 Task: Archive the card and delete it.
Action: Mouse moved to (653, 191)
Screenshot: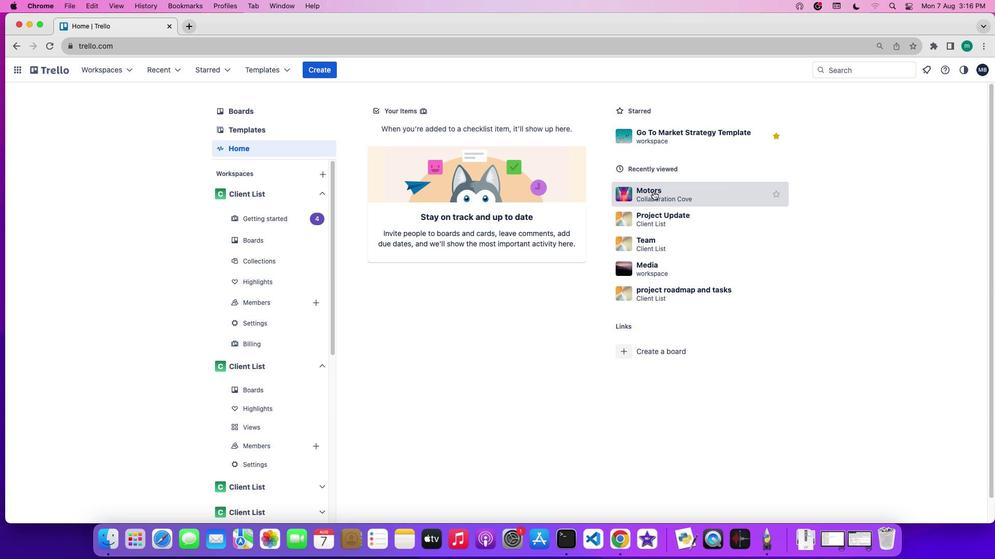 
Action: Mouse pressed left at (653, 191)
Screenshot: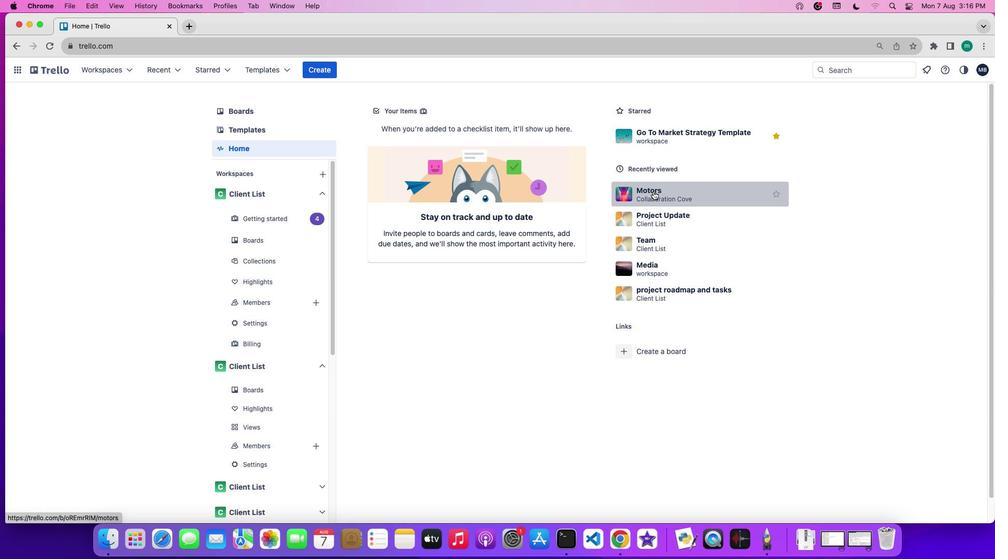 
Action: Mouse moved to (149, 167)
Screenshot: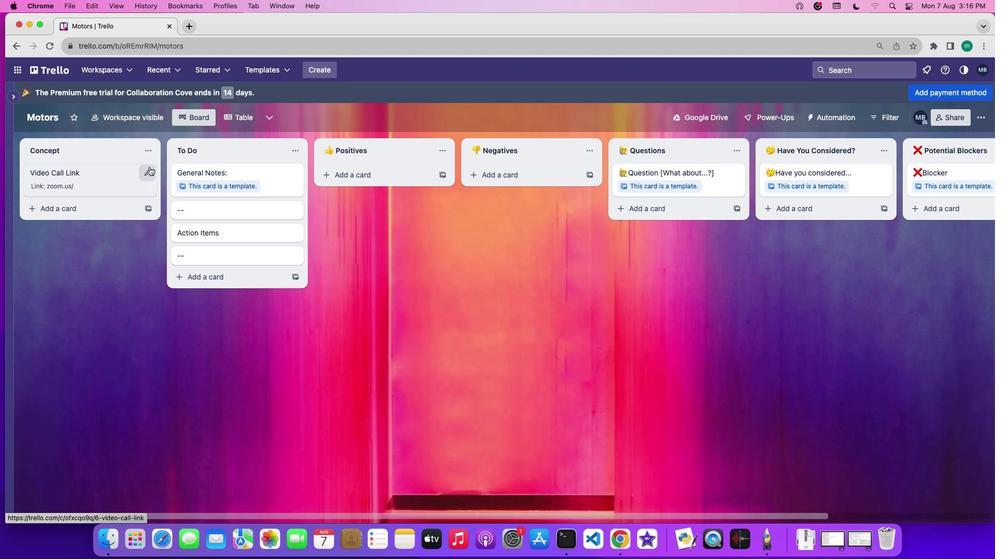 
Action: Mouse pressed left at (149, 167)
Screenshot: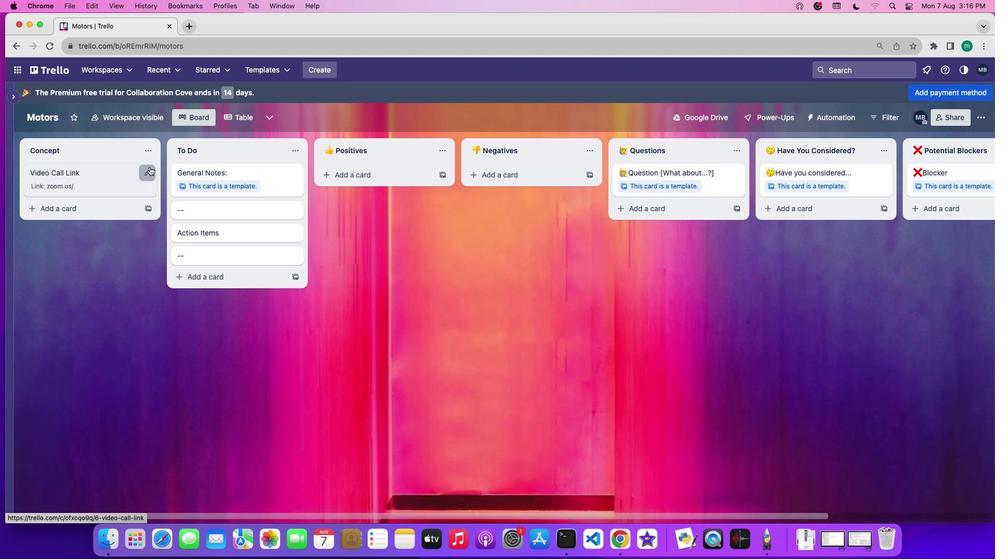 
Action: Mouse moved to (205, 171)
Screenshot: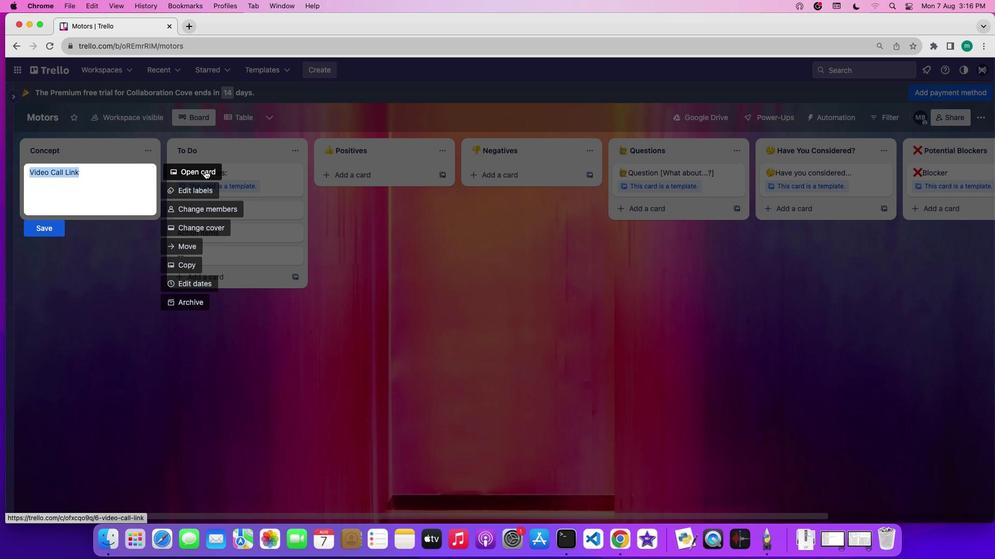 
Action: Mouse pressed left at (205, 171)
Screenshot: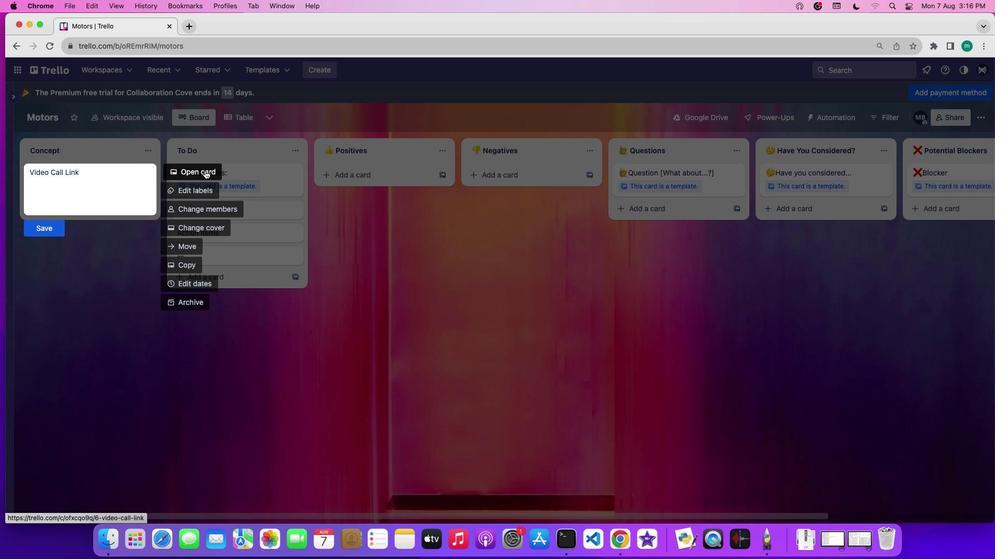 
Action: Mouse moved to (486, 298)
Screenshot: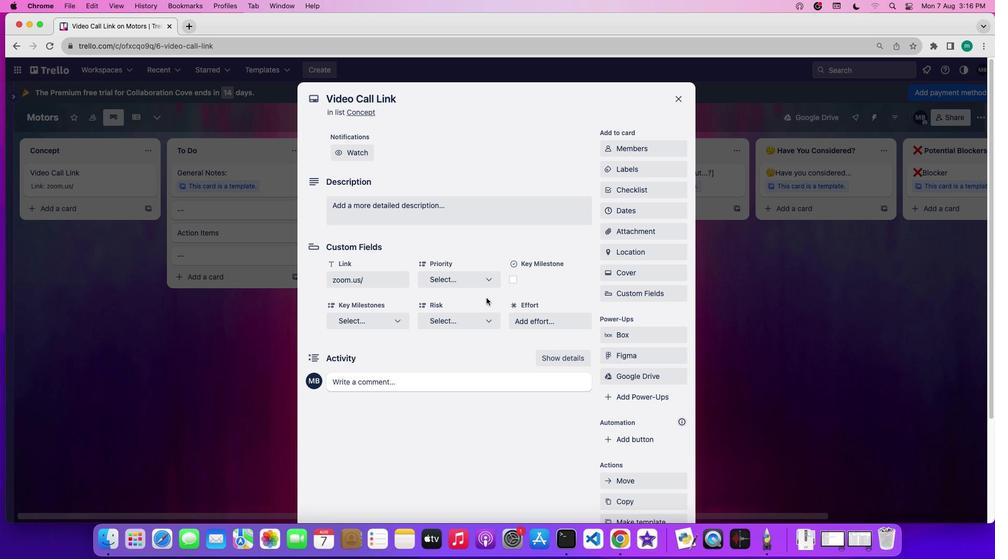 
Action: Mouse scrolled (486, 298) with delta (0, 0)
Screenshot: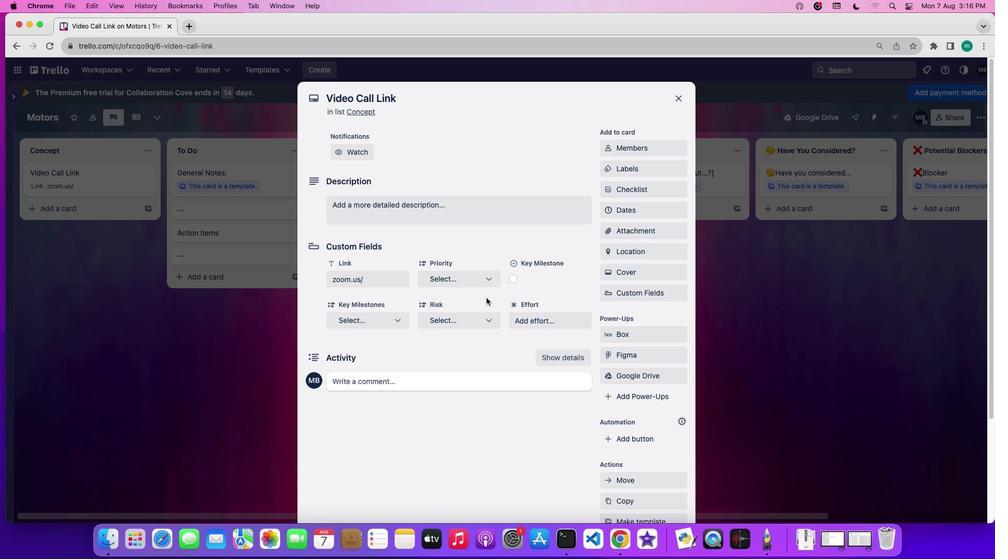 
Action: Mouse scrolled (486, 298) with delta (0, 0)
Screenshot: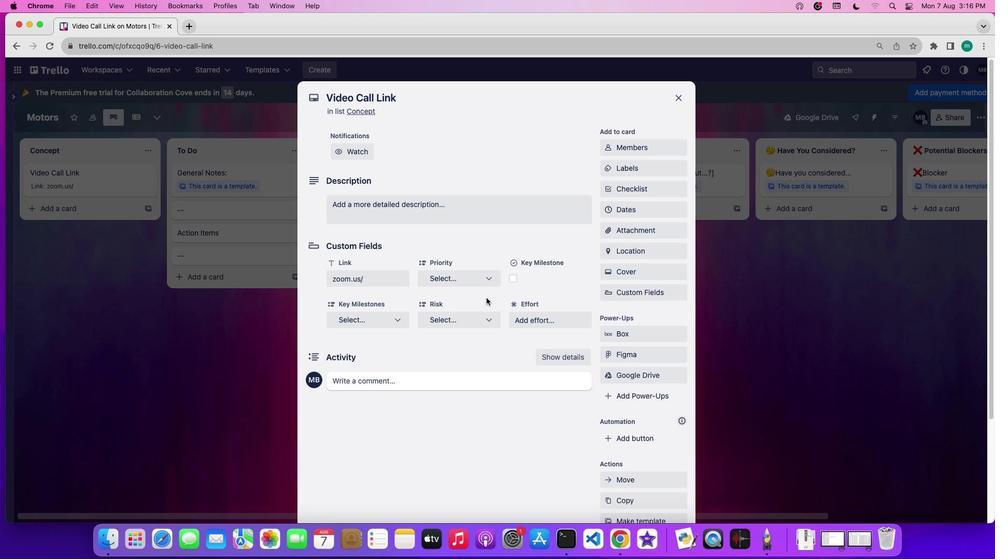 
Action: Mouse scrolled (486, 298) with delta (0, -1)
Screenshot: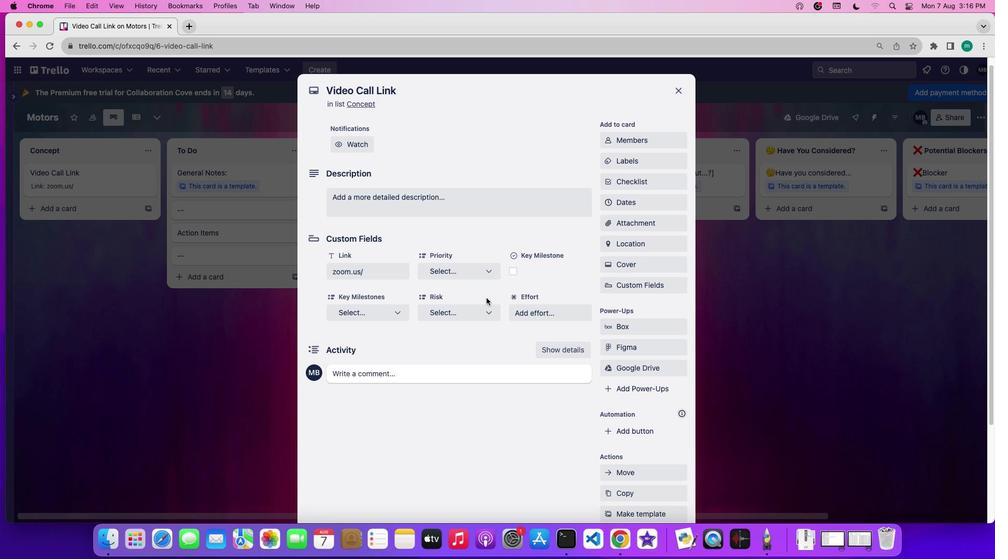 
Action: Mouse scrolled (486, 298) with delta (0, -2)
Screenshot: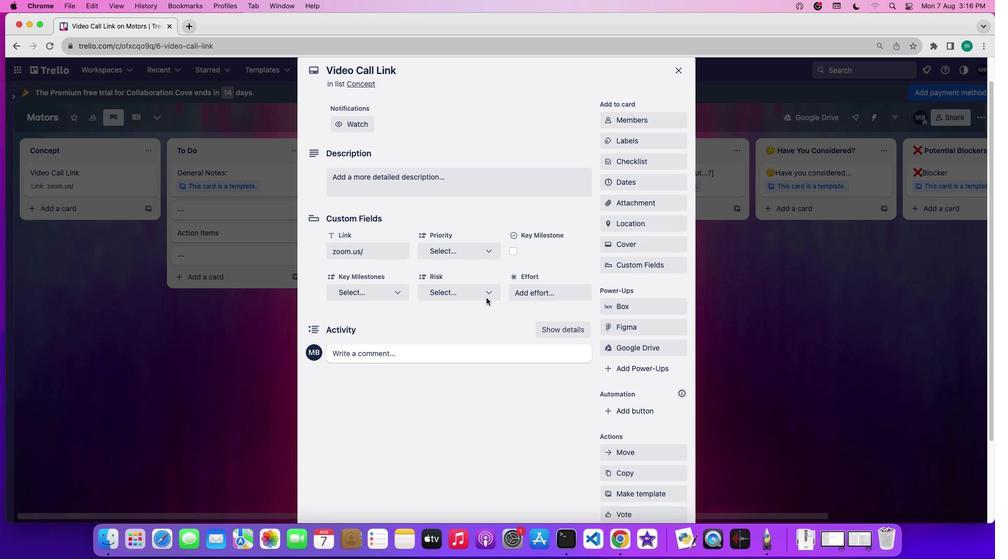 
Action: Mouse scrolled (486, 298) with delta (0, 0)
Screenshot: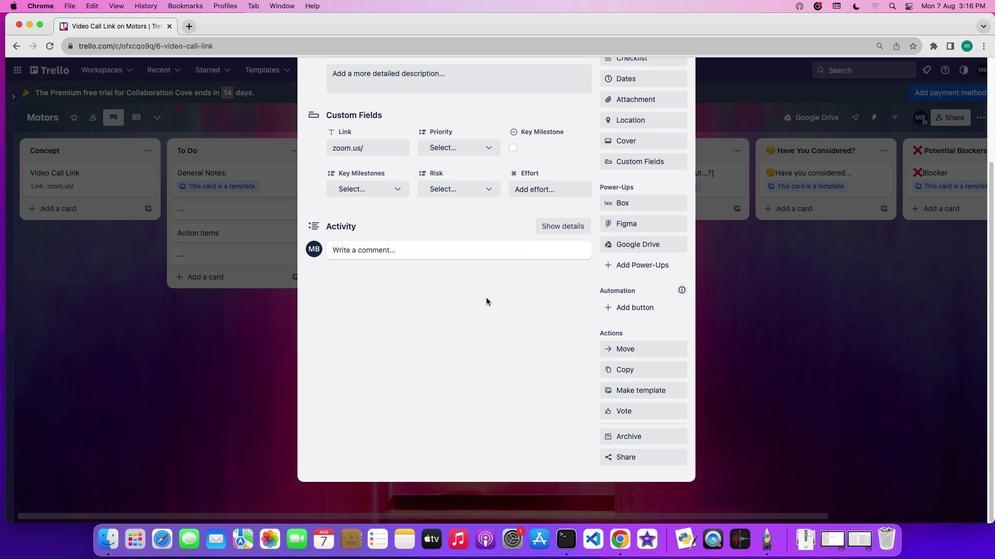 
Action: Mouse scrolled (486, 298) with delta (0, 0)
Screenshot: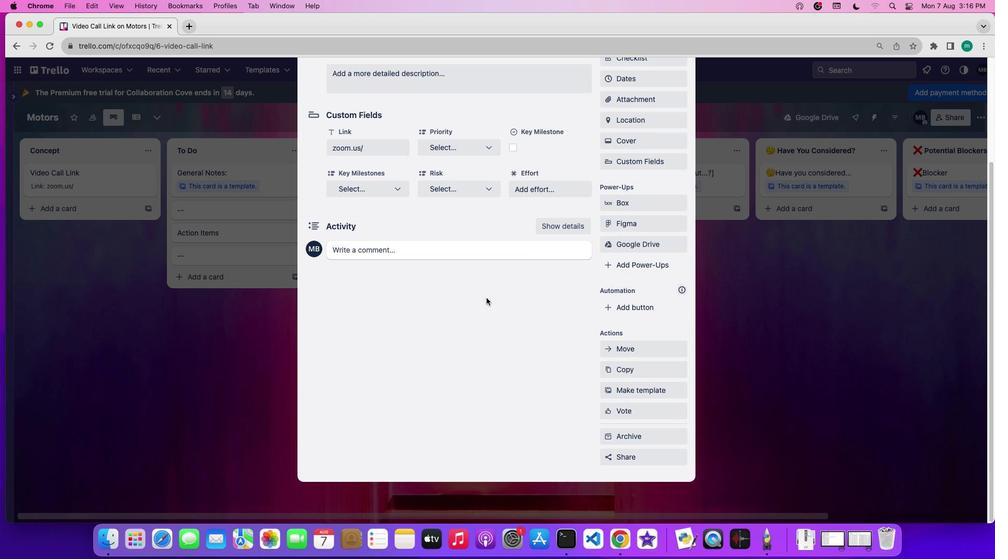 
Action: Mouse moved to (678, 435)
Screenshot: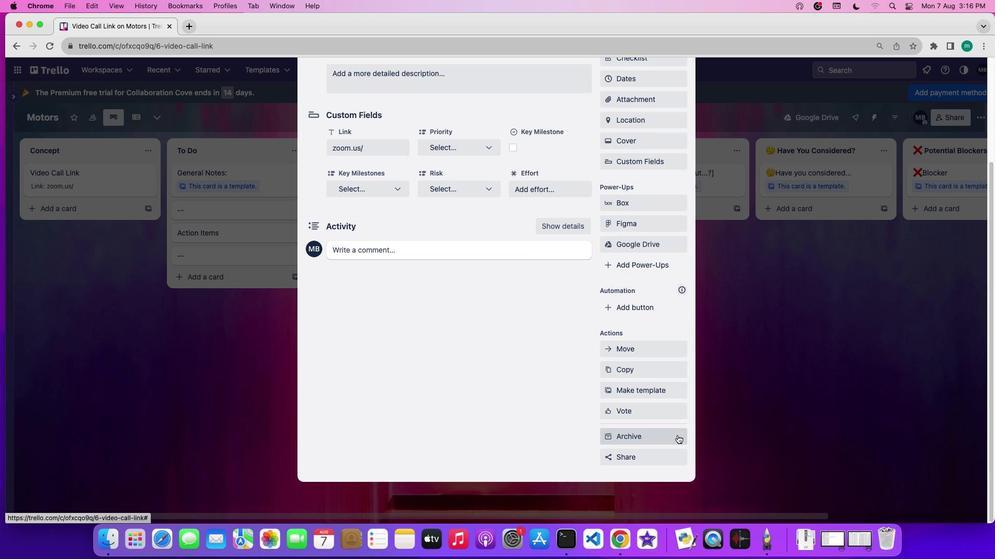 
Action: Mouse pressed left at (678, 435)
Screenshot: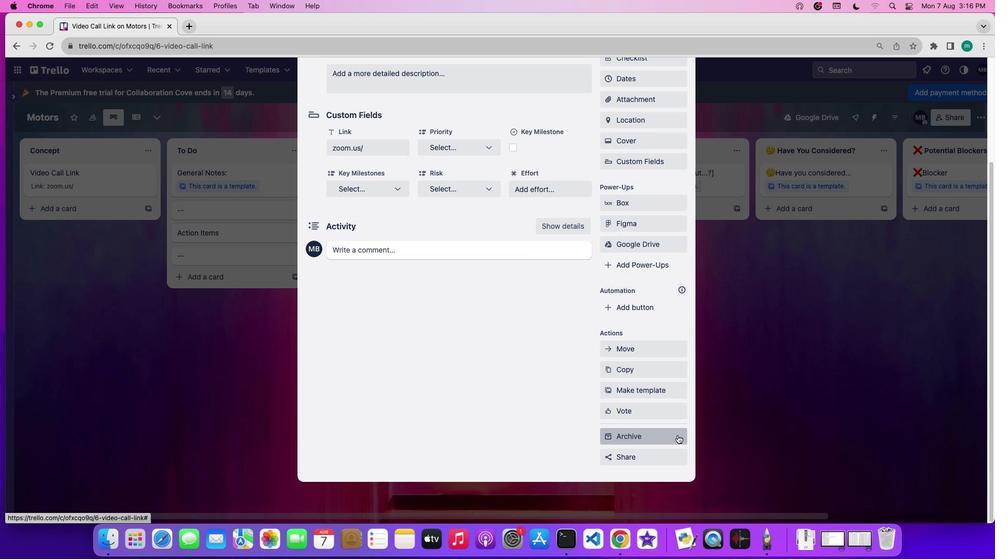 
Action: Mouse moved to (661, 454)
Screenshot: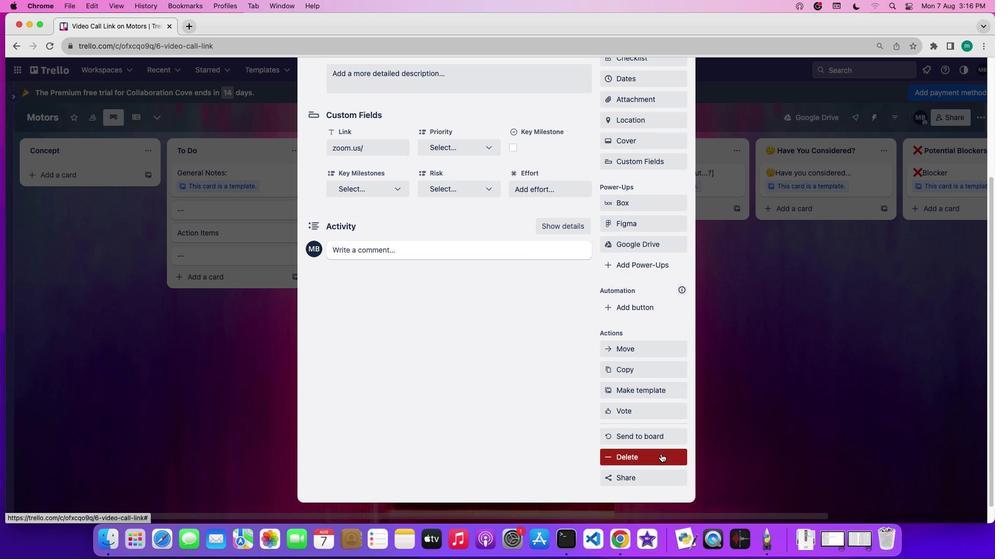 
Action: Mouse pressed left at (661, 454)
Screenshot: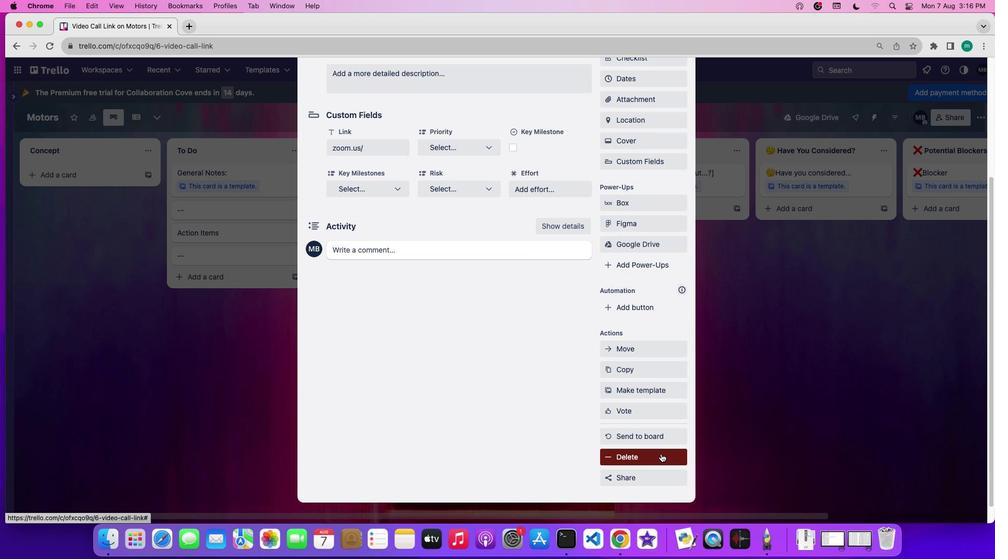 
Action: Mouse moved to (660, 437)
Screenshot: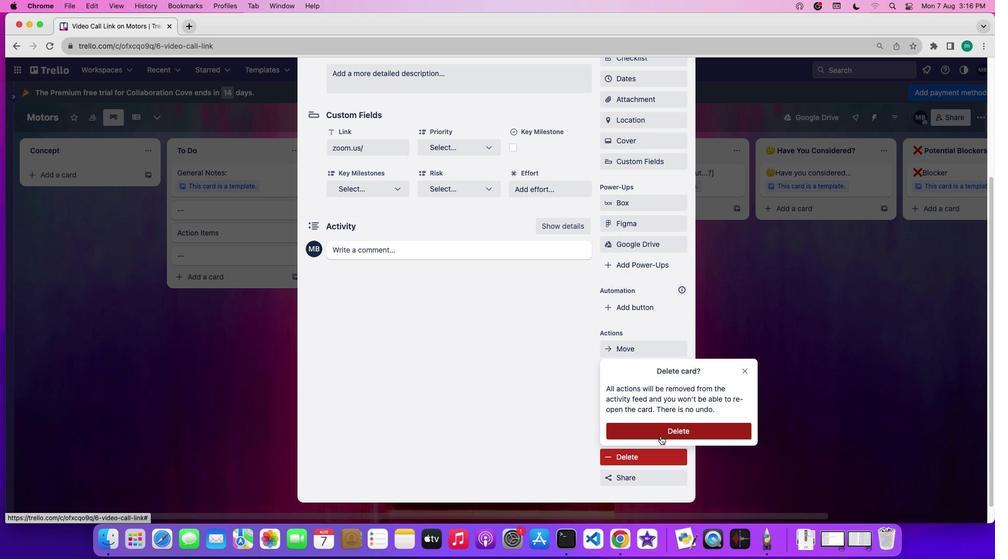 
Action: Mouse pressed left at (660, 437)
Screenshot: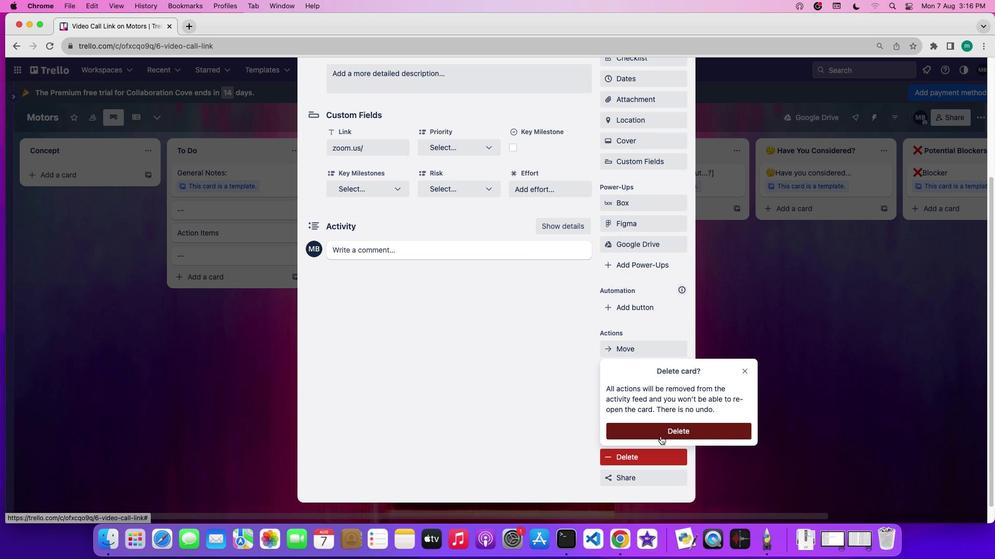 
